Task: Create a rule from the Agile list, Priority changed -> Complete task in the project AgileBolt if Priority Cleared then Complete Task
Action: Mouse moved to (1196, 109)
Screenshot: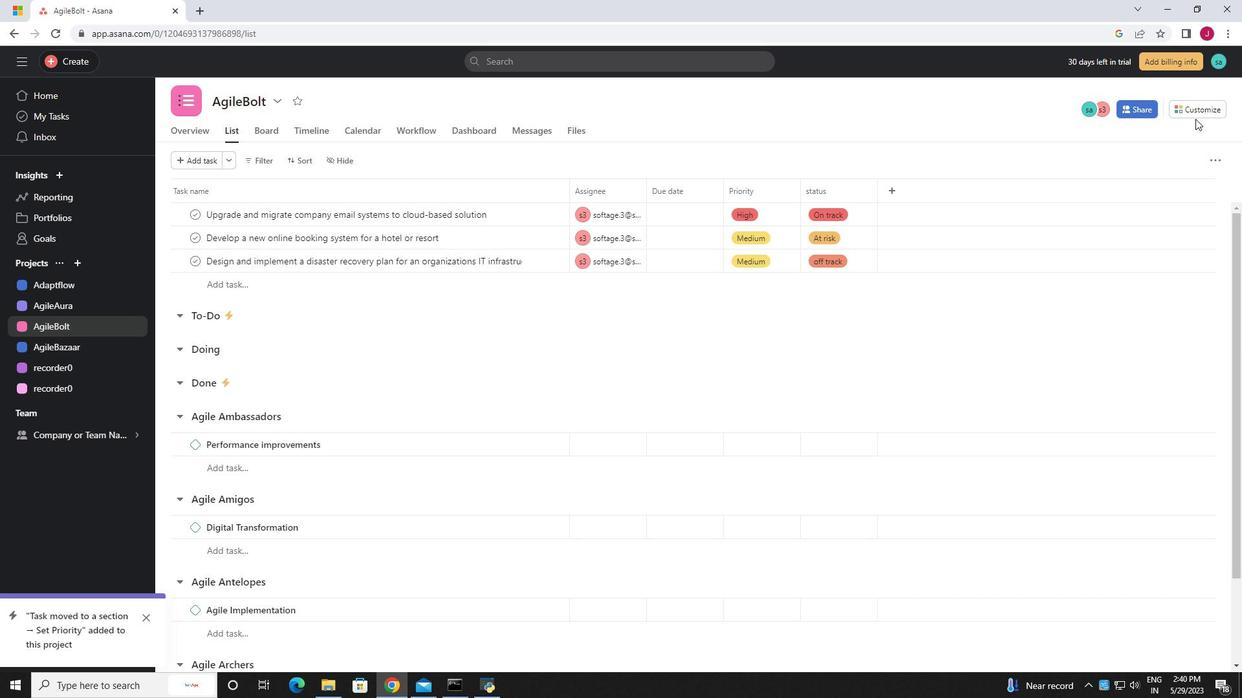 
Action: Mouse pressed left at (1196, 109)
Screenshot: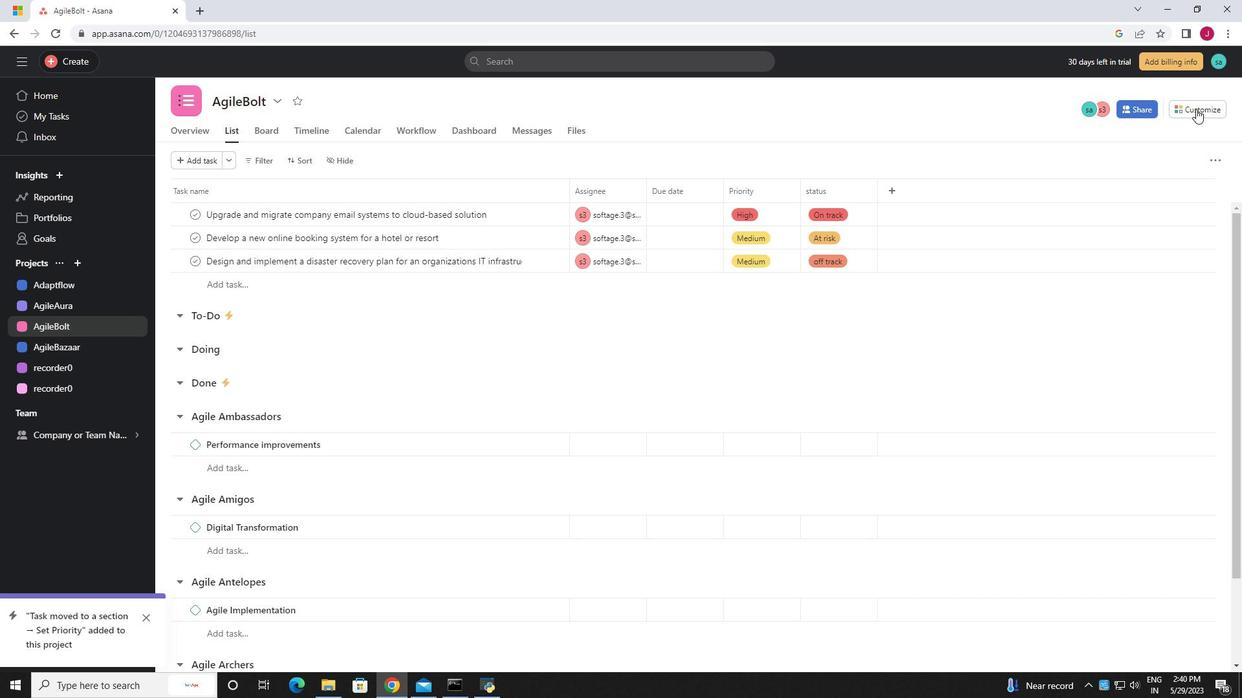 
Action: Mouse moved to (975, 288)
Screenshot: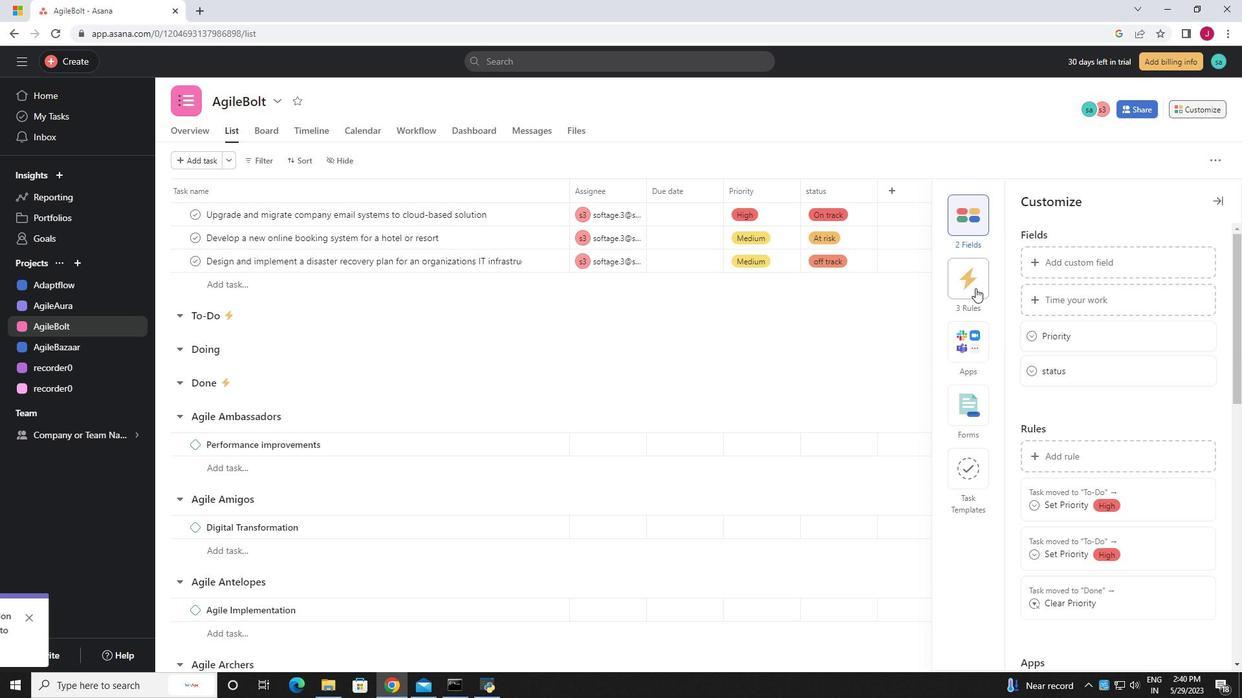 
Action: Mouse pressed left at (975, 288)
Screenshot: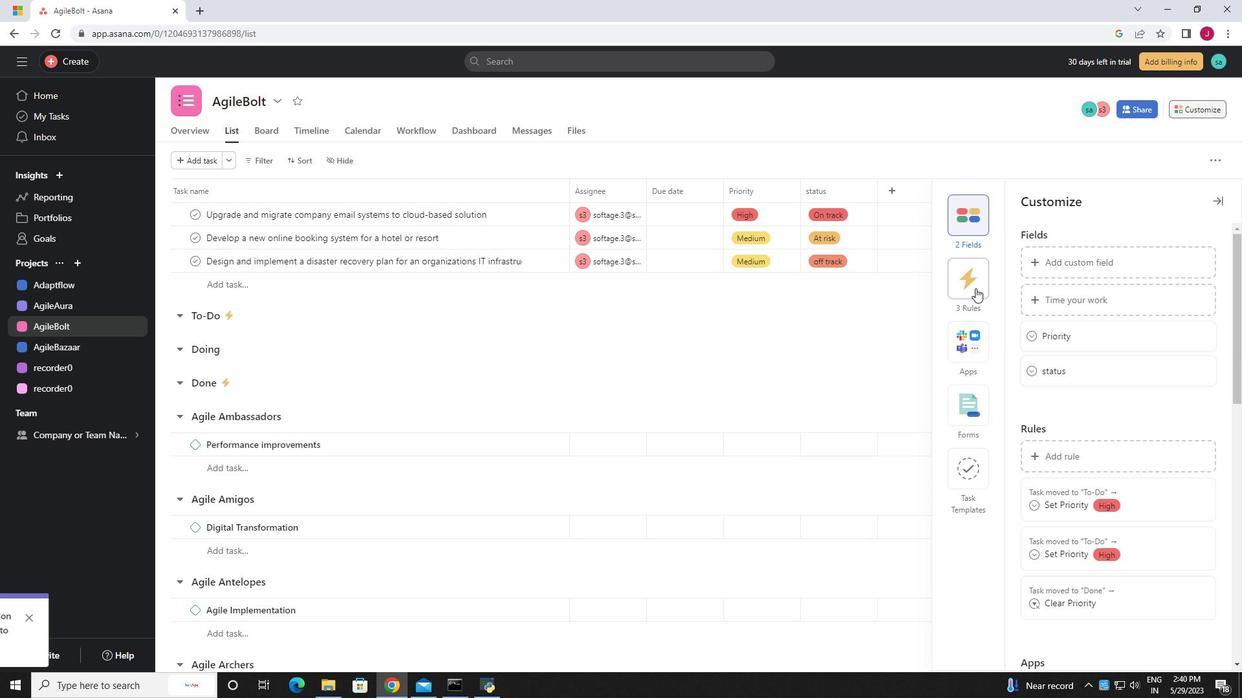 
Action: Mouse moved to (1084, 266)
Screenshot: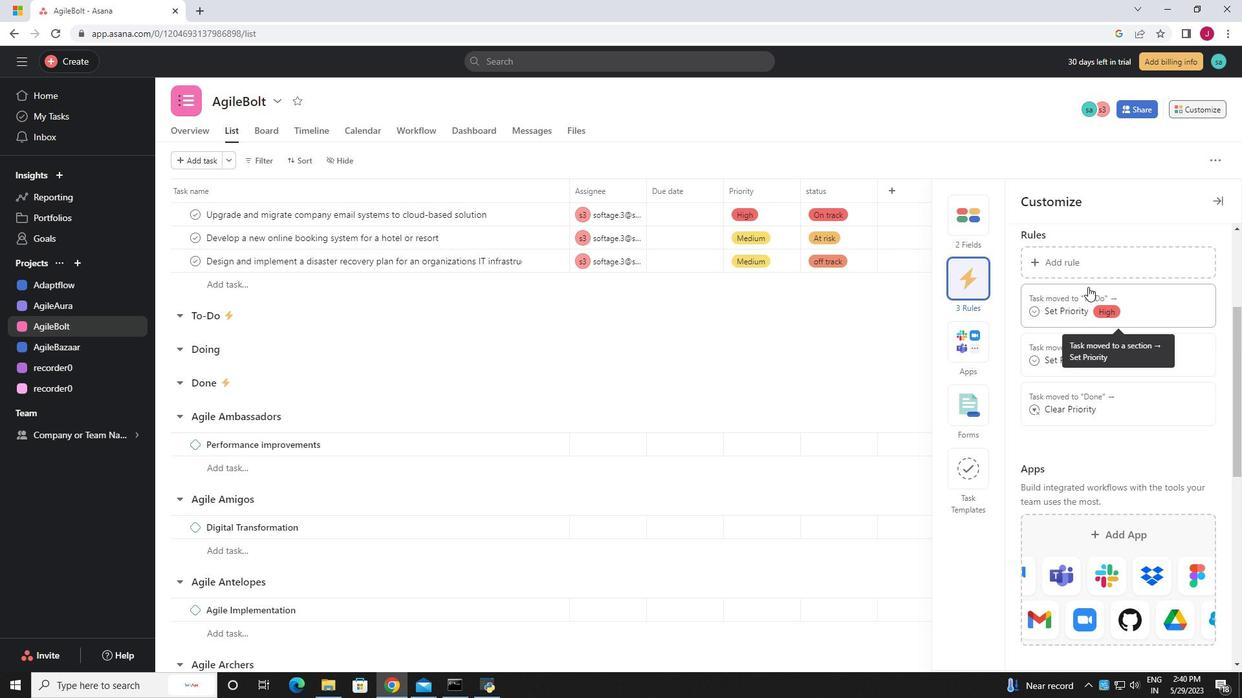 
Action: Mouse pressed left at (1084, 266)
Screenshot: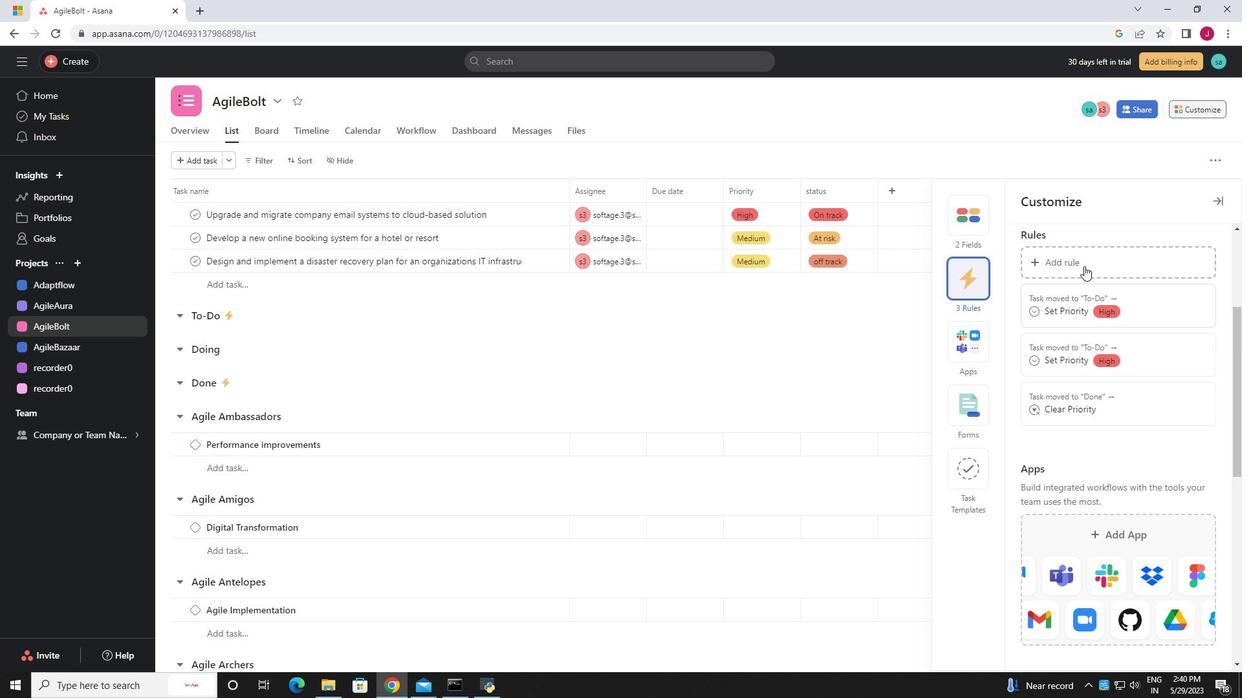 
Action: Mouse moved to (289, 196)
Screenshot: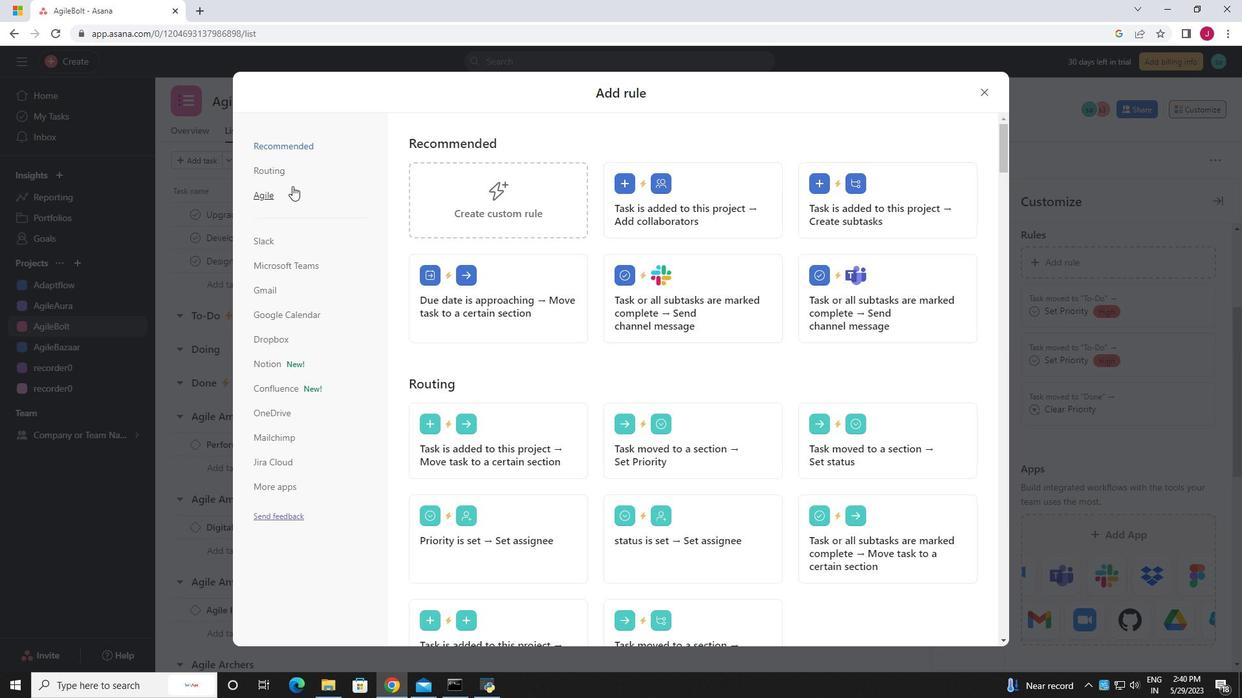 
Action: Mouse pressed left at (289, 196)
Screenshot: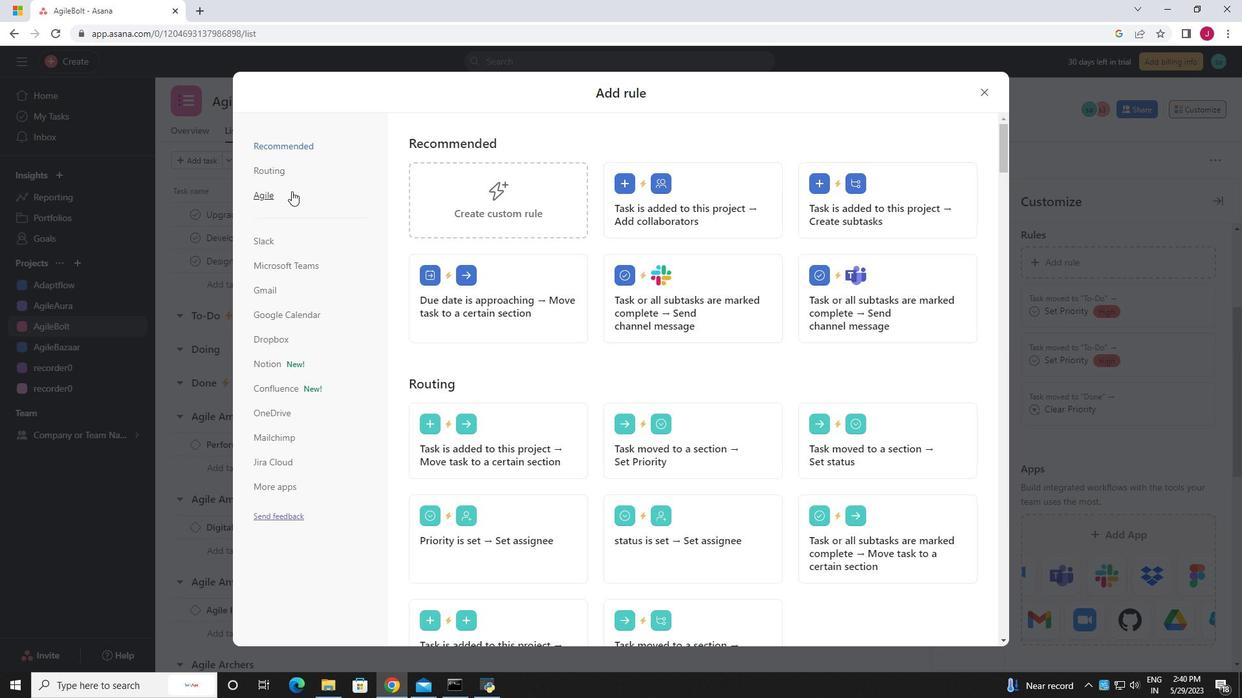 
Action: Mouse moved to (534, 196)
Screenshot: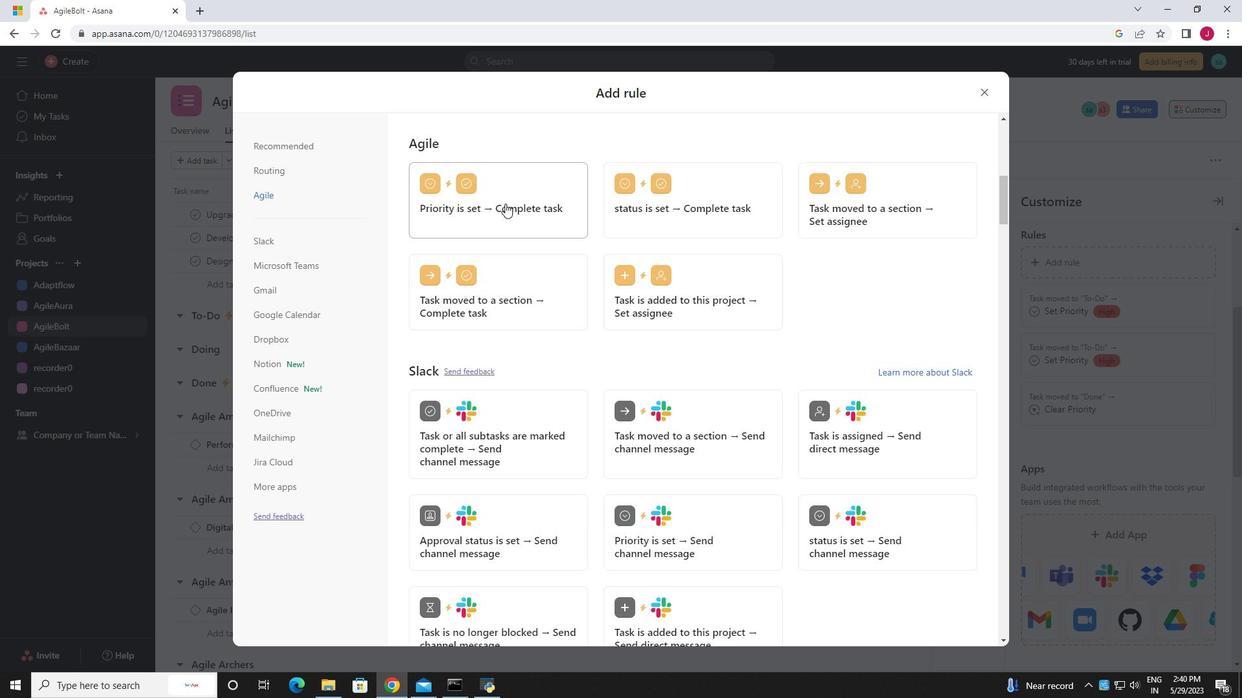 
Action: Mouse pressed left at (534, 196)
Screenshot: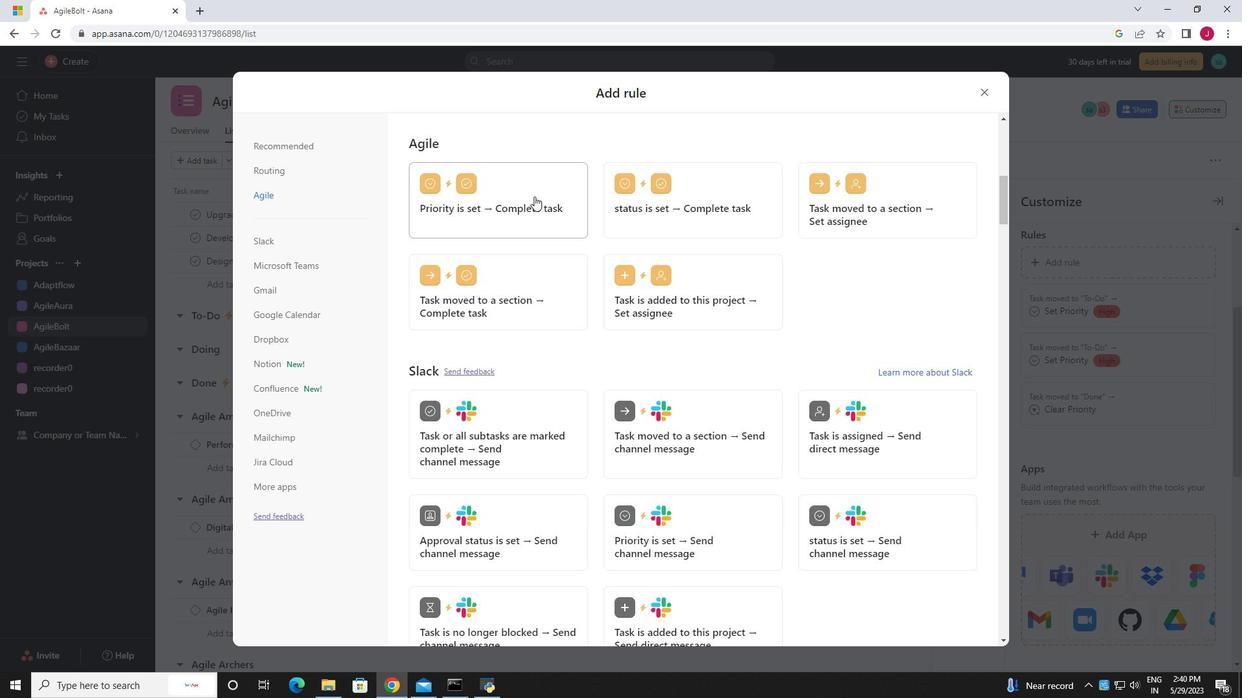 
Action: Mouse moved to (507, 346)
Screenshot: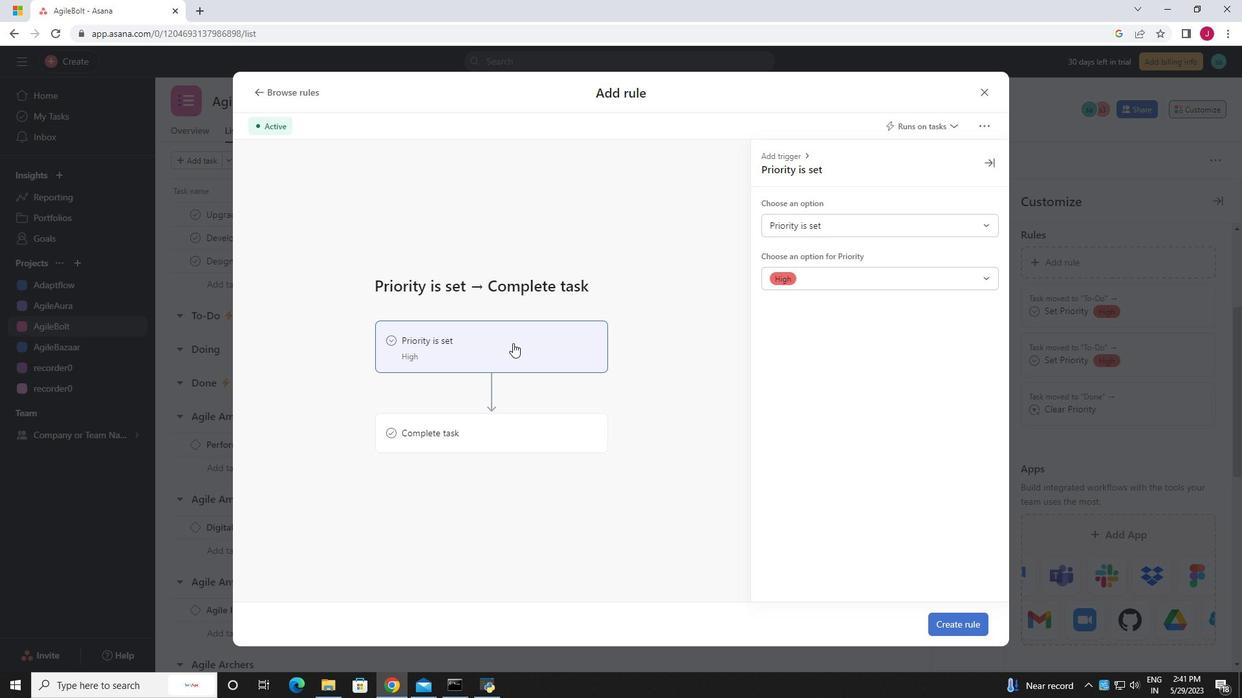 
Action: Mouse pressed left at (507, 346)
Screenshot: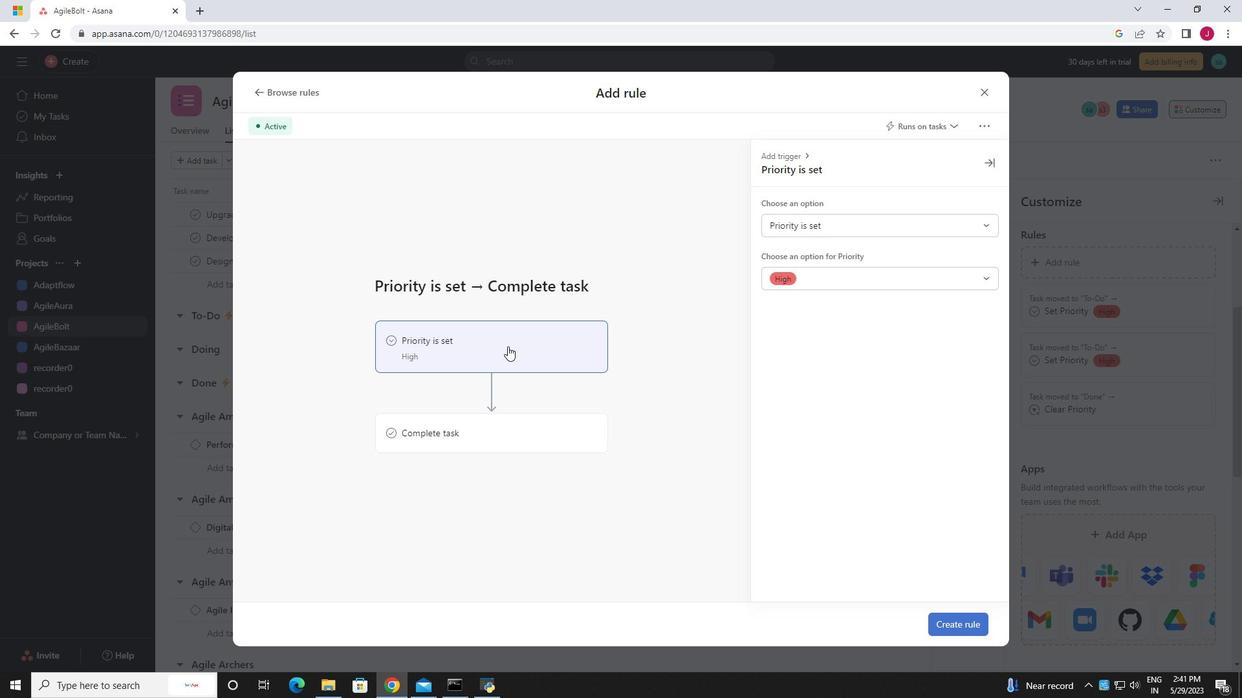 
Action: Mouse moved to (840, 225)
Screenshot: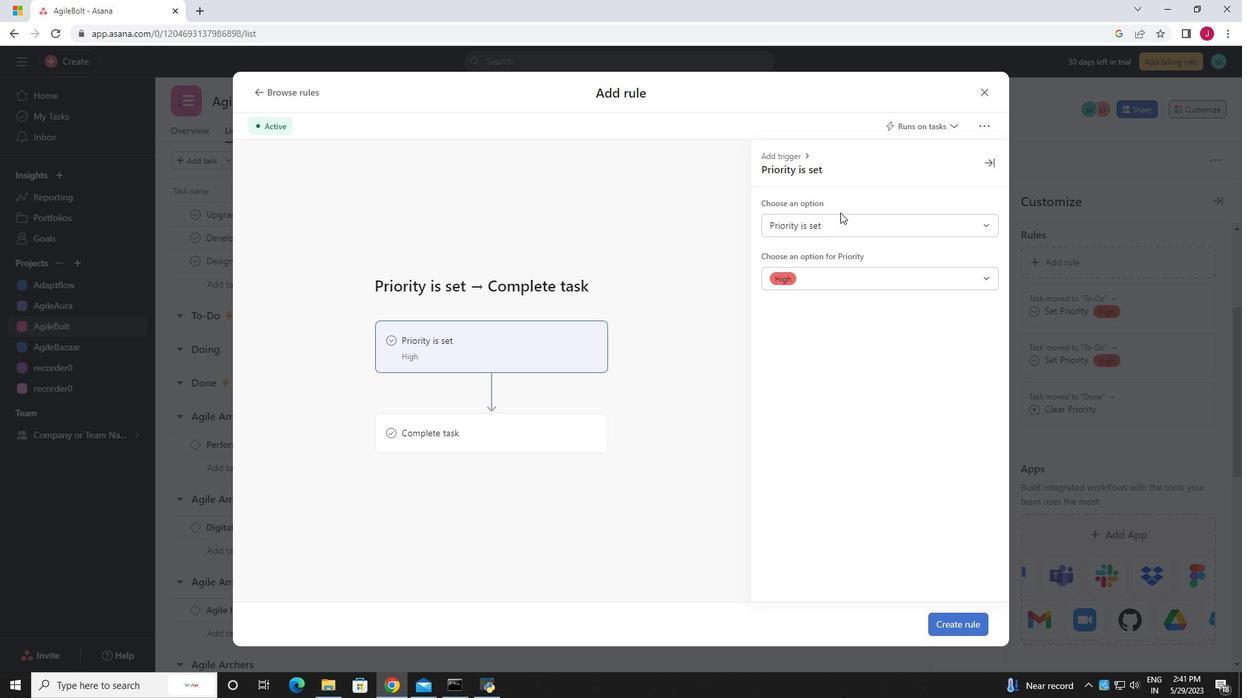 
Action: Mouse pressed left at (840, 225)
Screenshot: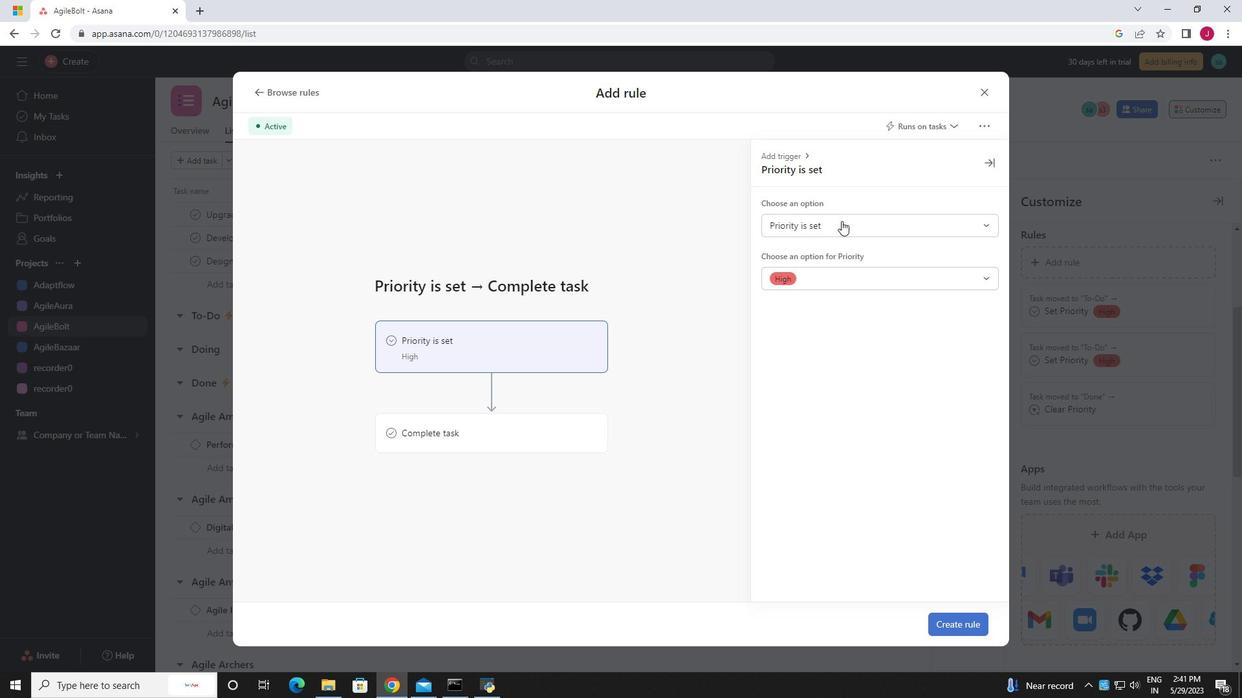 
Action: Mouse moved to (817, 276)
Screenshot: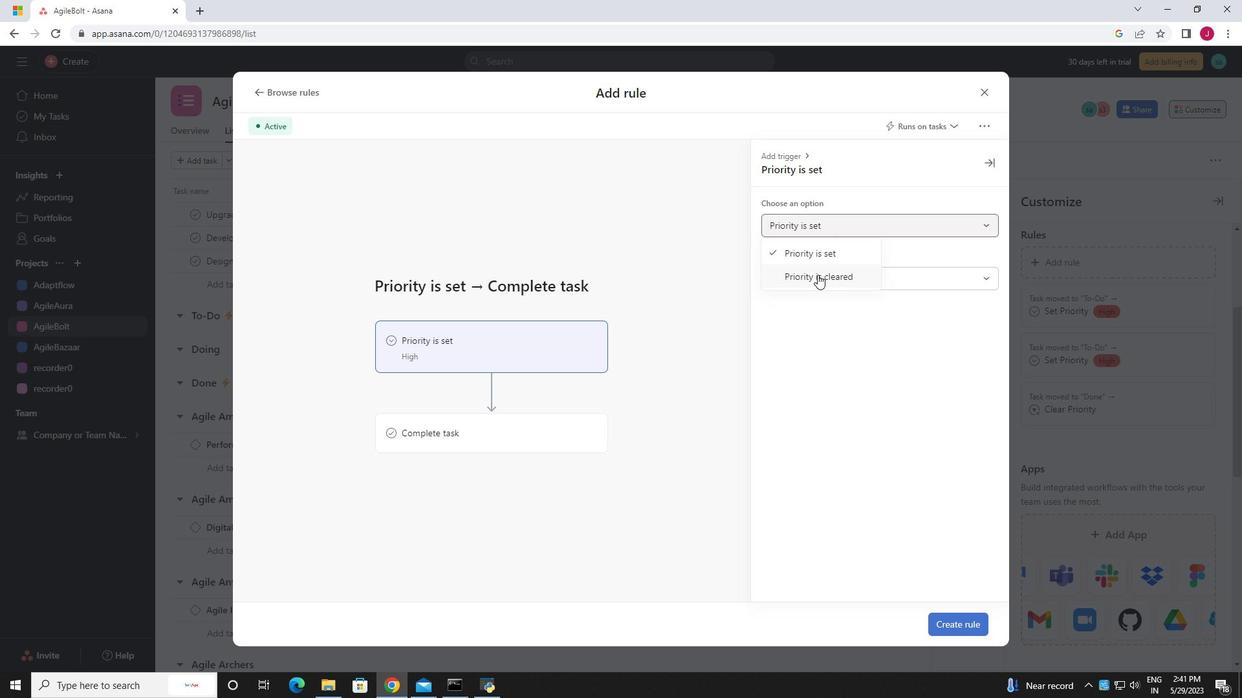 
Action: Mouse pressed left at (817, 276)
Screenshot: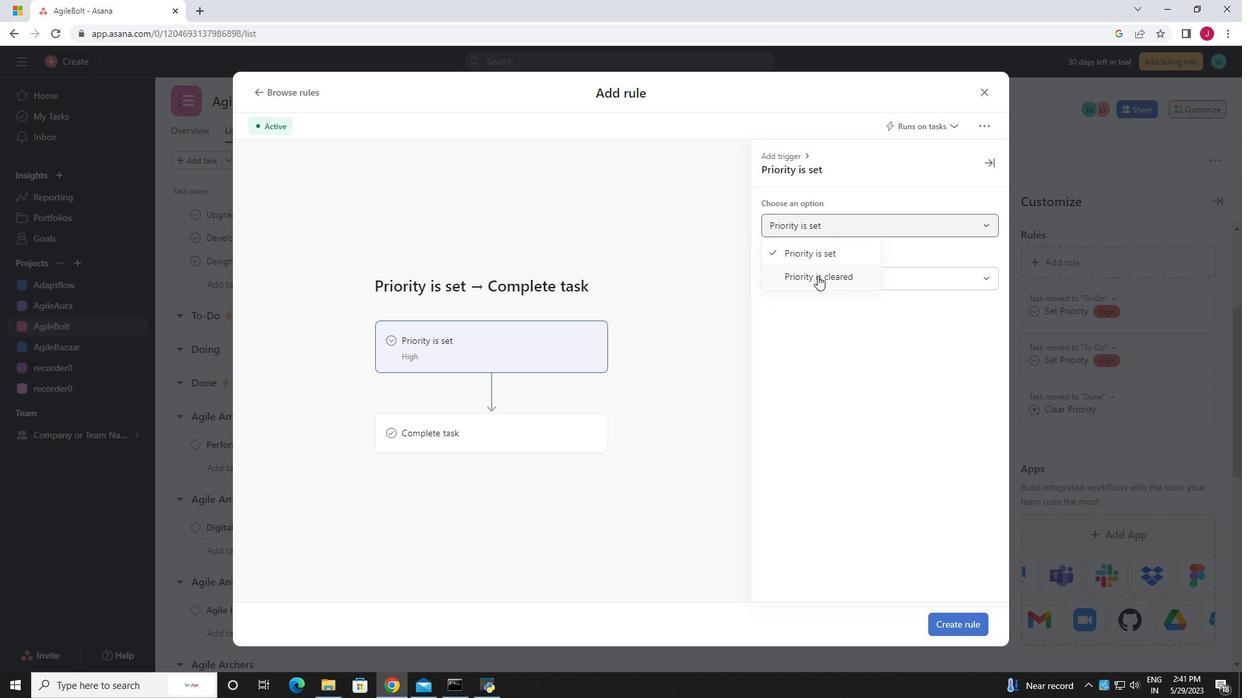 
Action: Mouse moved to (958, 626)
Screenshot: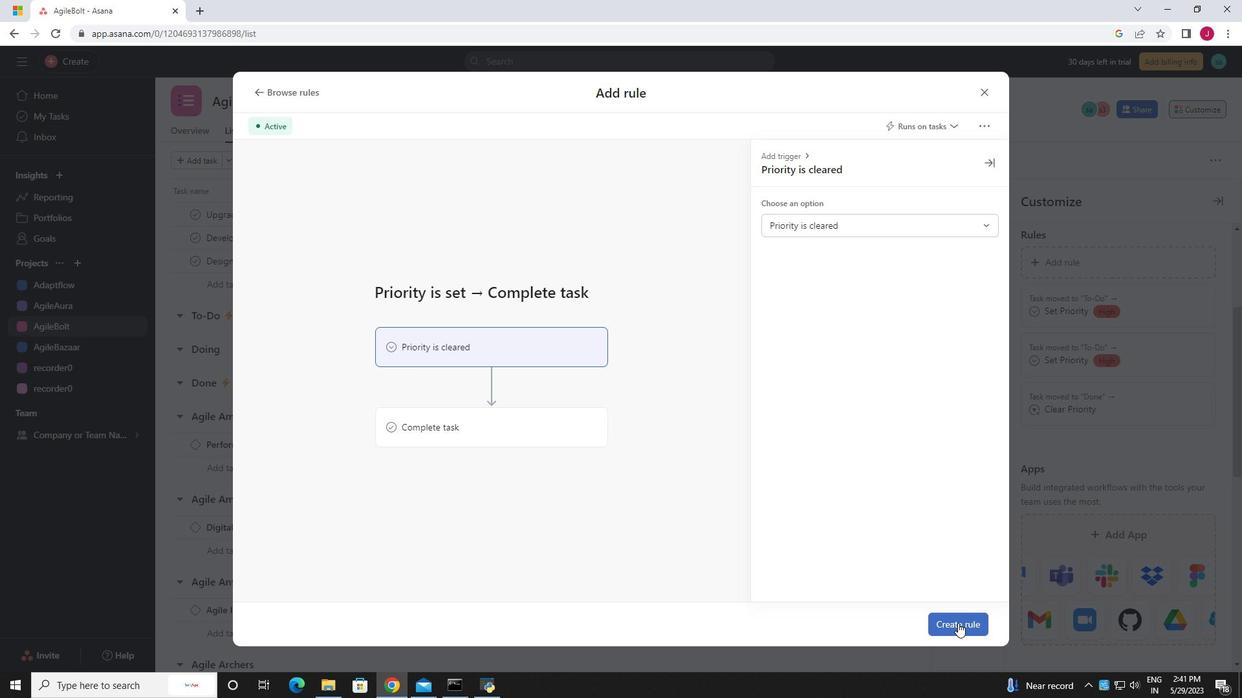 
Action: Mouse pressed left at (958, 626)
Screenshot: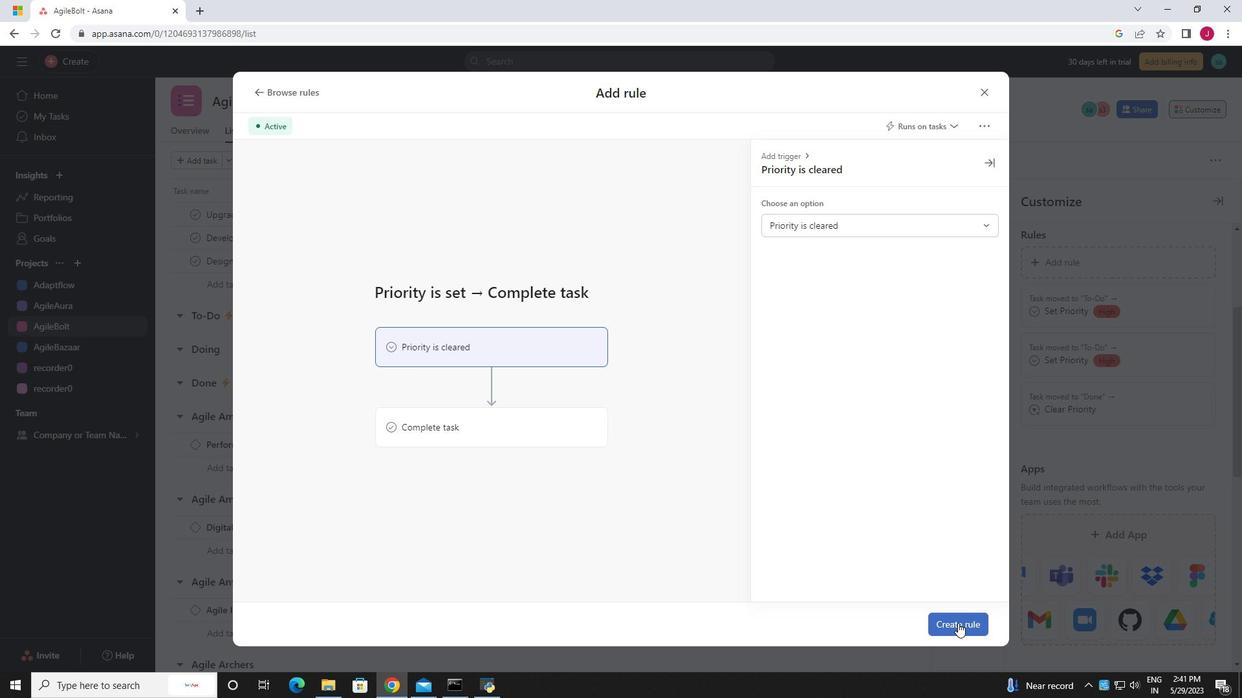 
Action: Mouse moved to (953, 626)
Screenshot: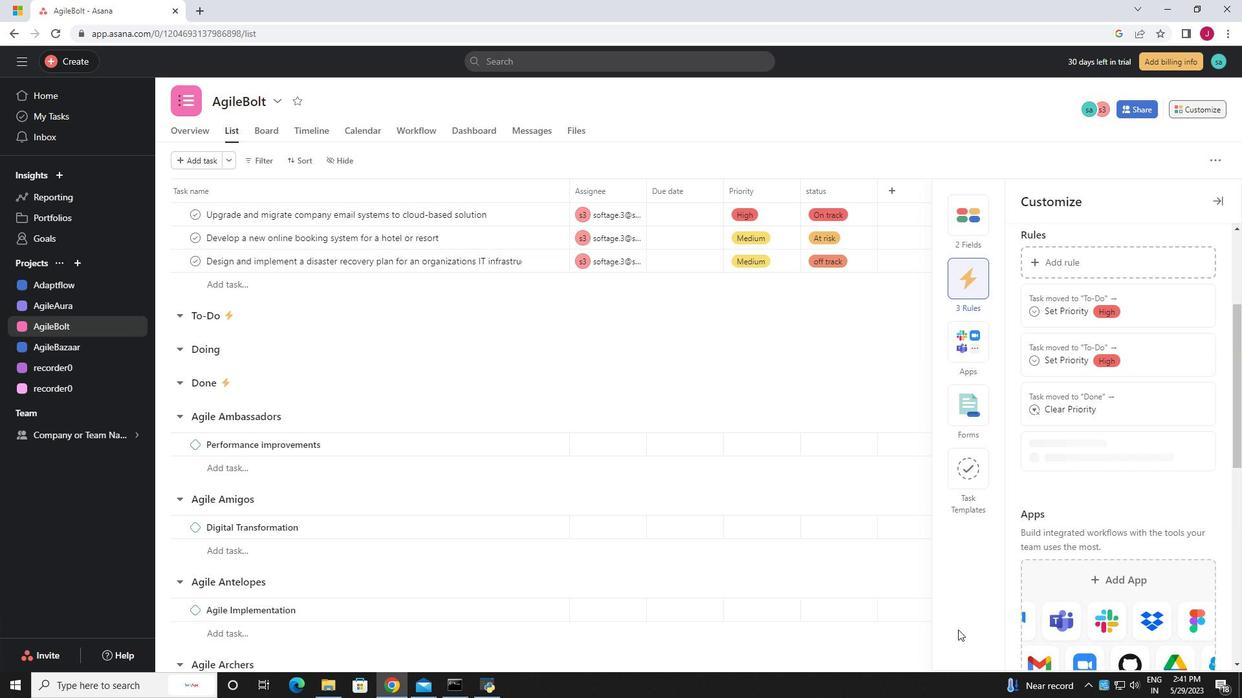
